 Task: Assign Person0002 as Assignee of Child Issue ChildIssue0010 of Issue Issue0005 in Backlog  in Scrum Project Project0001 in Jira
Action: Mouse moved to (433, 507)
Screenshot: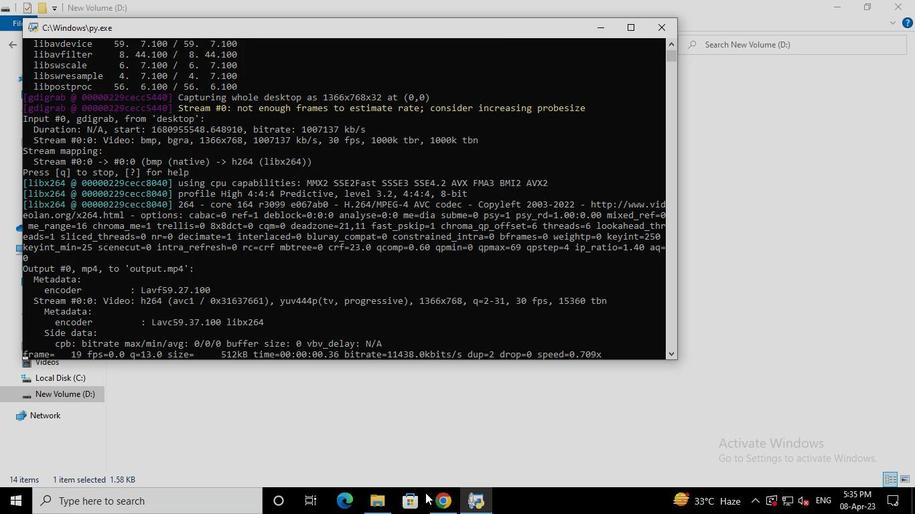 
Action: Mouse pressed left at (433, 507)
Screenshot: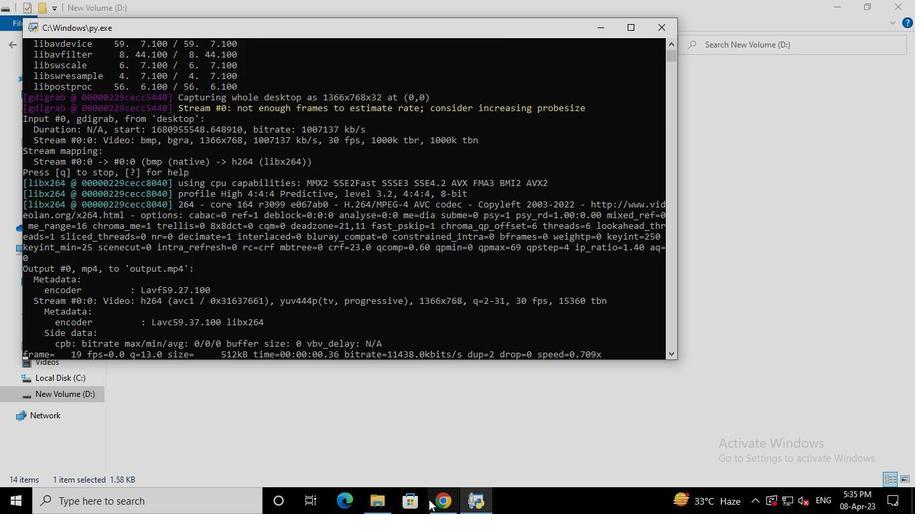 
Action: Mouse moved to (113, 207)
Screenshot: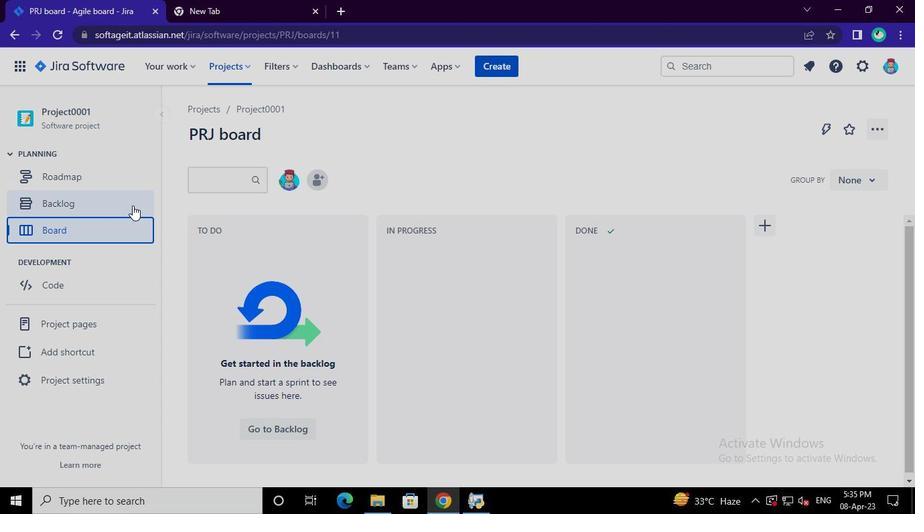 
Action: Mouse pressed left at (113, 207)
Screenshot: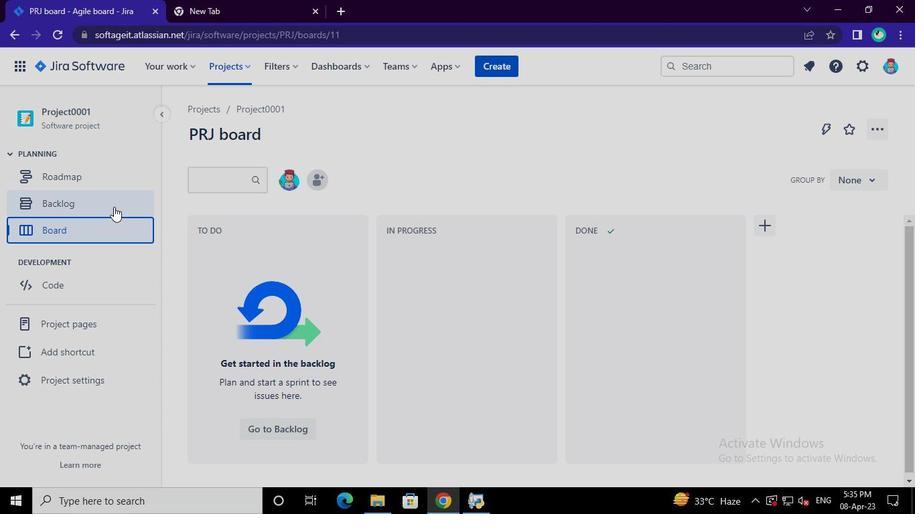 
Action: Mouse moved to (280, 413)
Screenshot: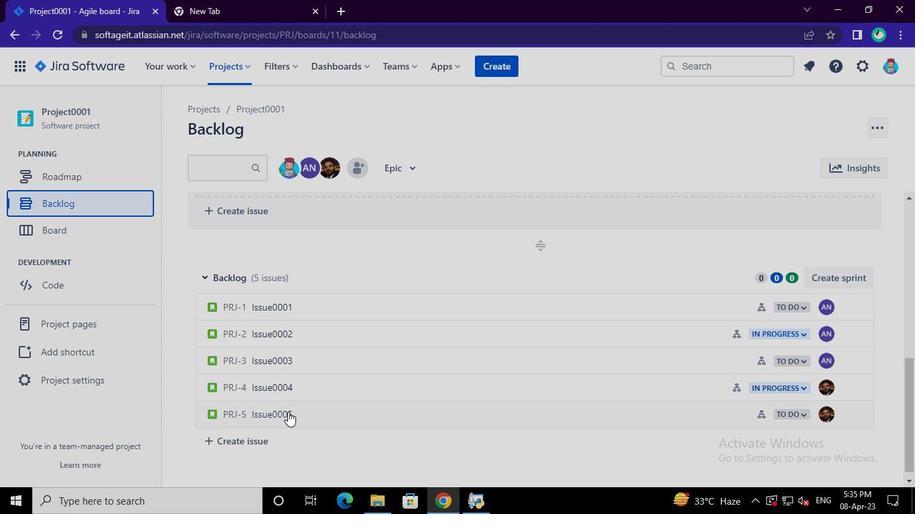 
Action: Mouse pressed left at (280, 413)
Screenshot: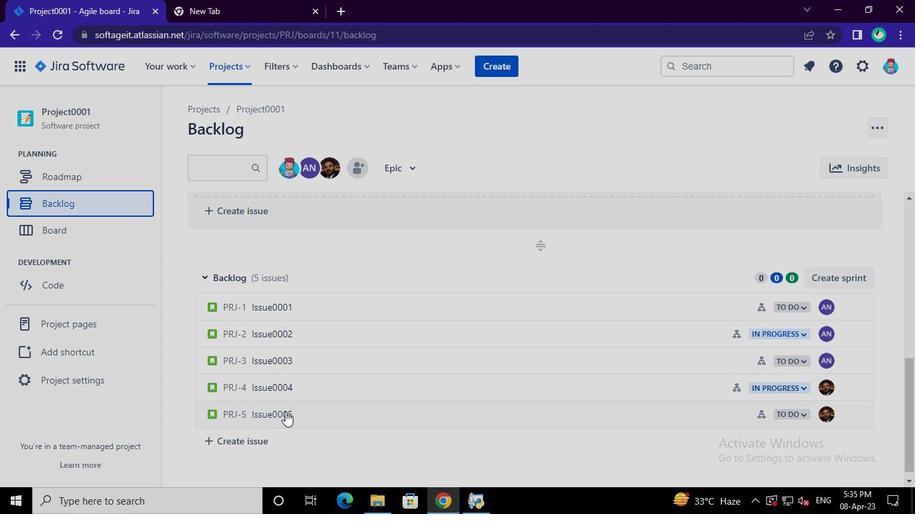 
Action: Mouse moved to (831, 260)
Screenshot: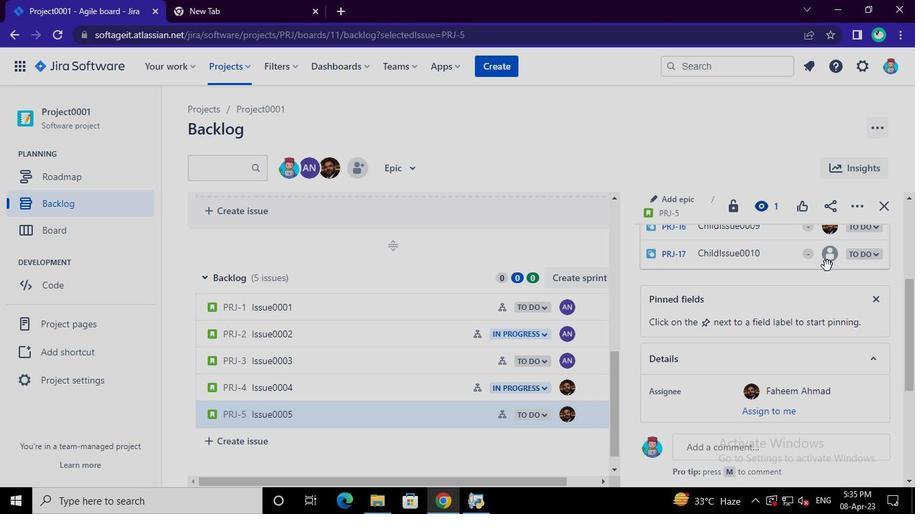 
Action: Mouse pressed left at (831, 260)
Screenshot: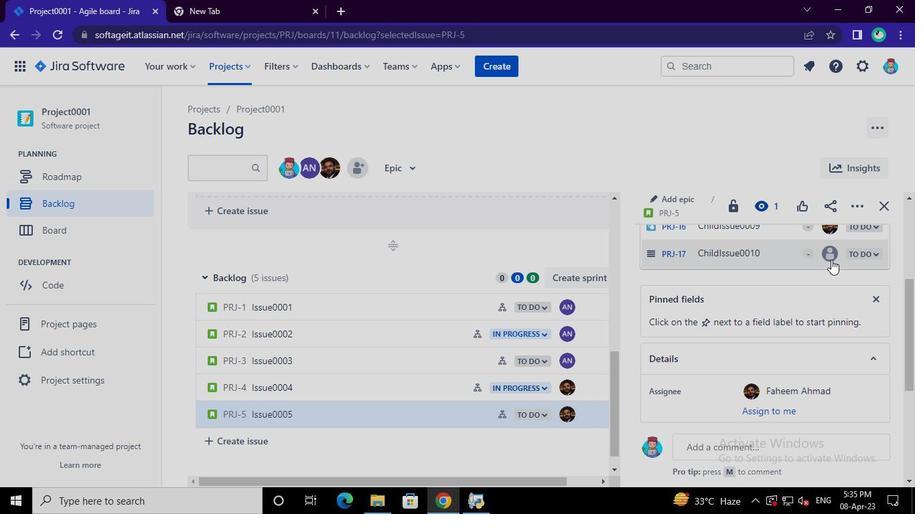 
Action: Mouse moved to (719, 302)
Screenshot: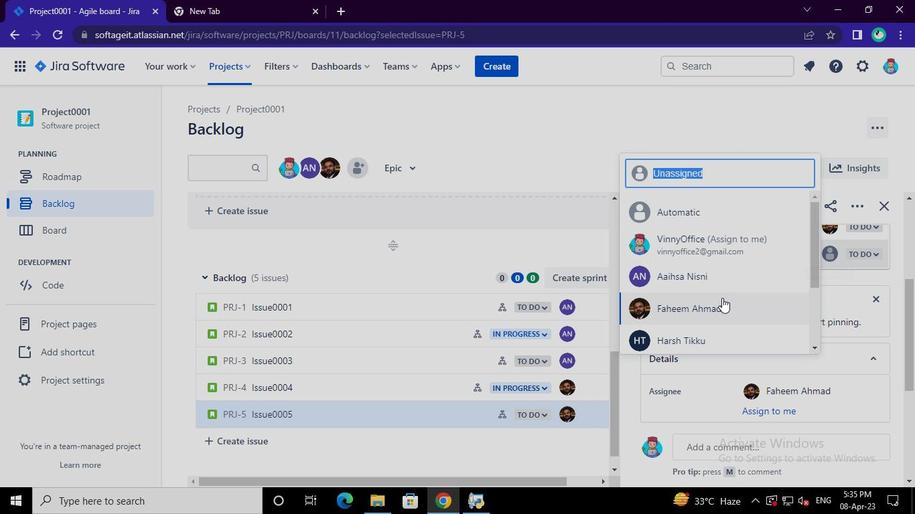
Action: Mouse pressed left at (719, 302)
Screenshot: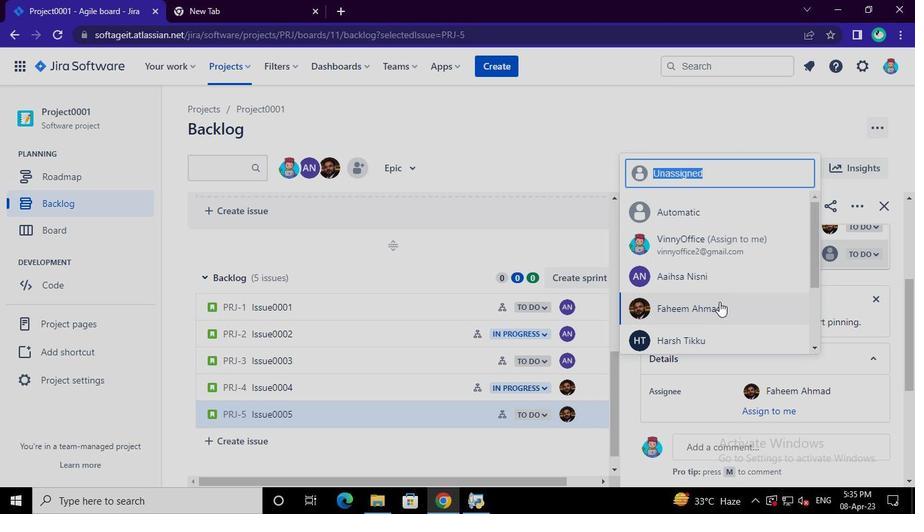 
Action: Mouse moved to (477, 496)
Screenshot: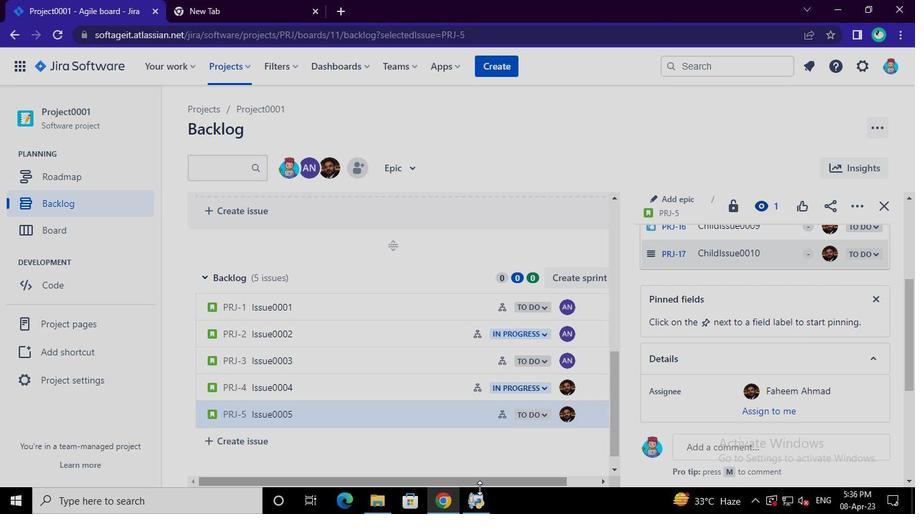 
Action: Mouse pressed left at (477, 496)
Screenshot: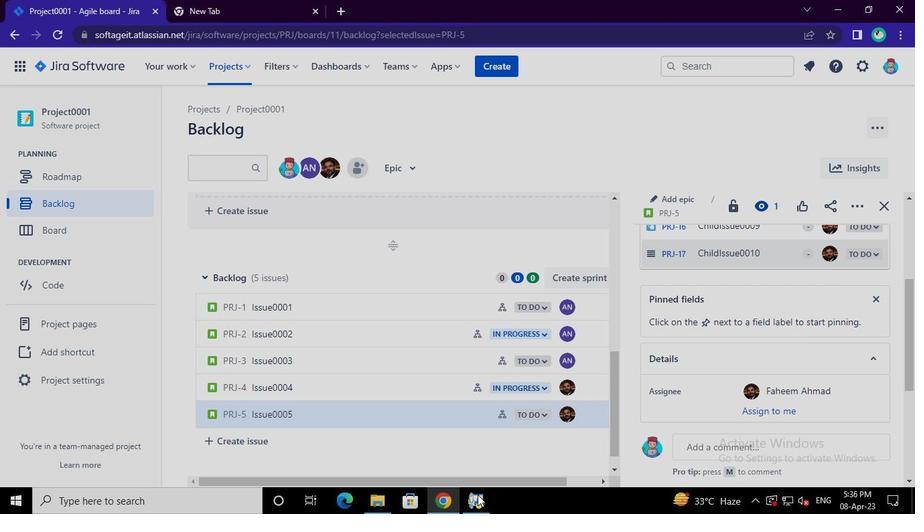 
Action: Mouse moved to (658, 26)
Screenshot: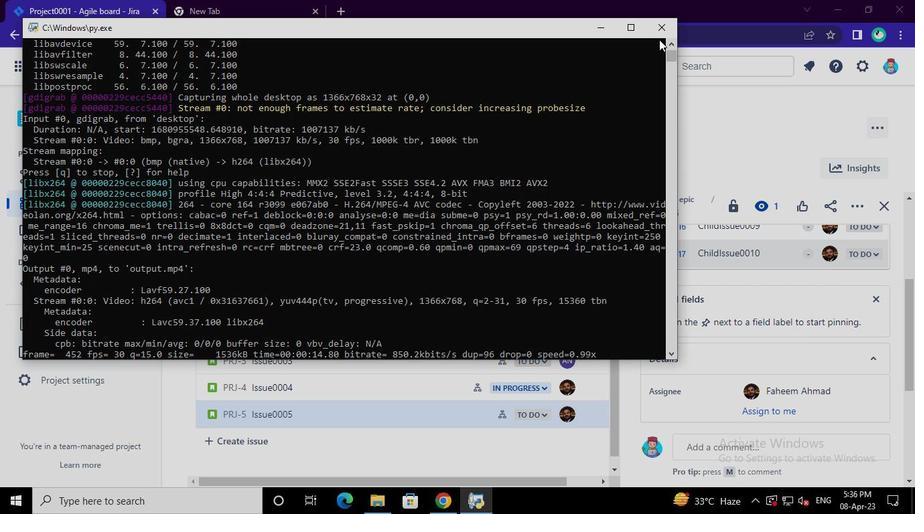 
Action: Mouse pressed left at (658, 26)
Screenshot: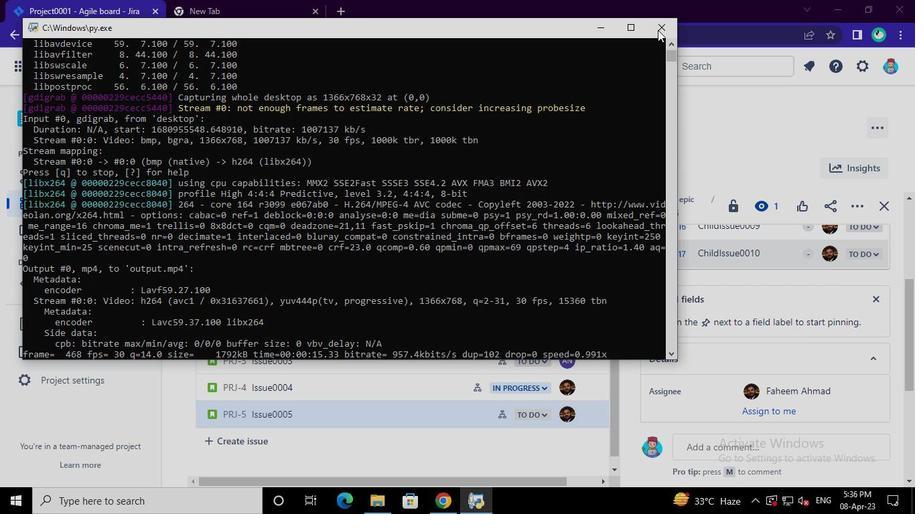 
